 Task: Plan a road trip along the Oregon Coast from Astoria, Oregon, to Cannon Beach, Oregon.
Action: Mouse moved to (266, 83)
Screenshot: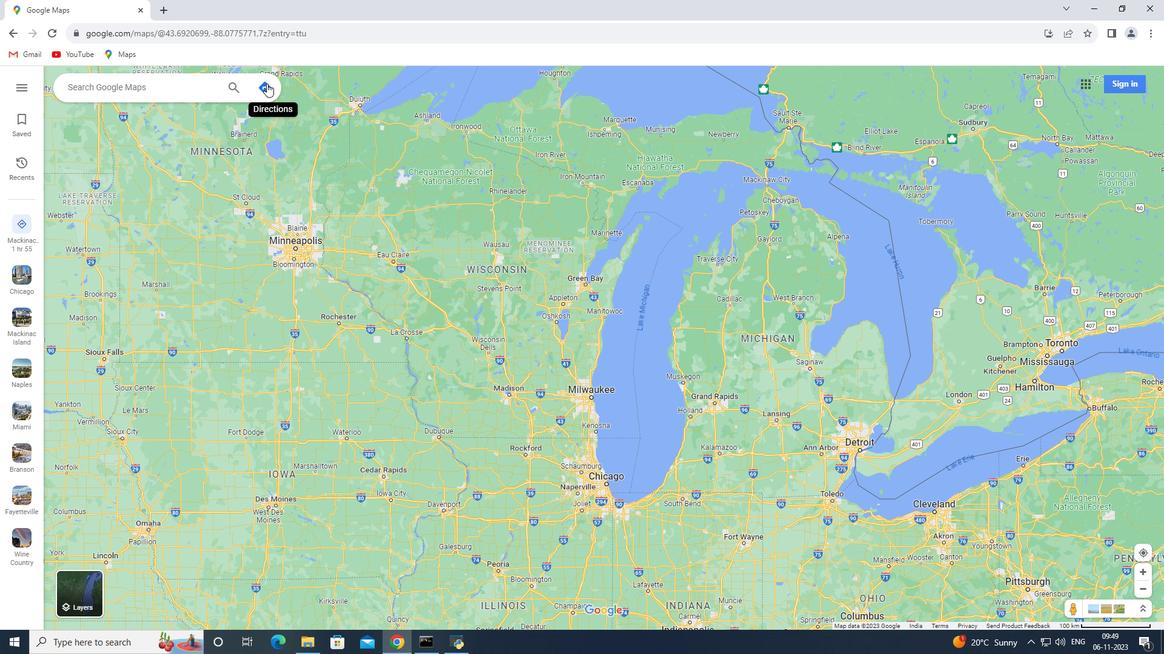 
Action: Mouse pressed left at (266, 83)
Screenshot: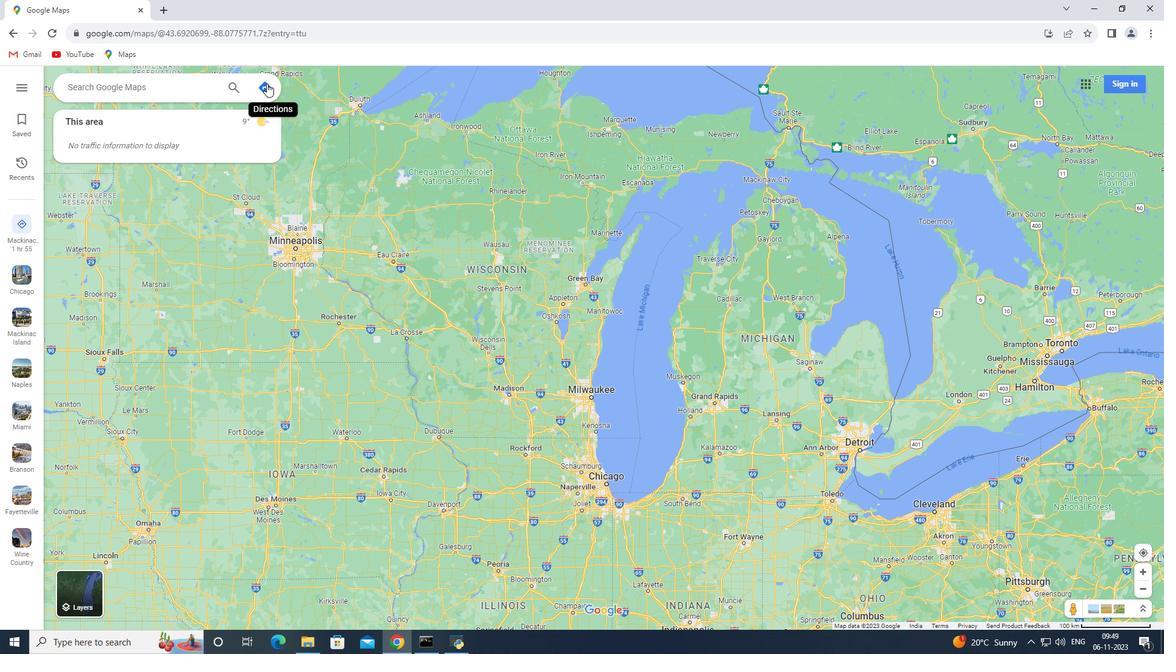 
Action: Mouse moved to (164, 125)
Screenshot: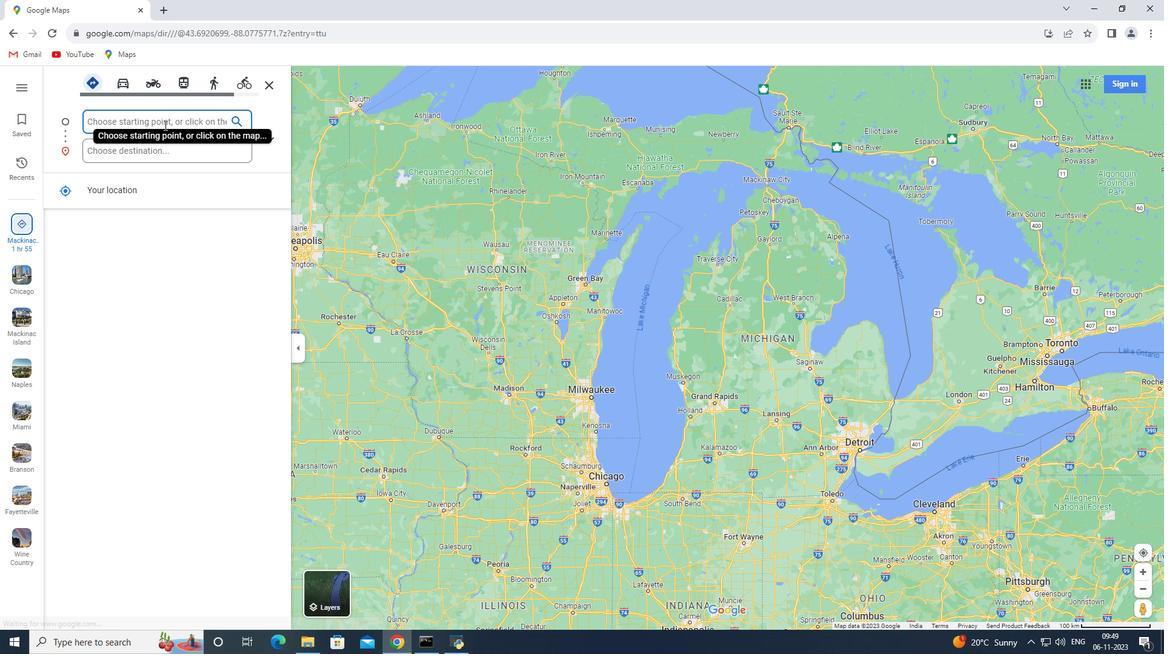 
Action: Key pressed <Key.shift>Astoria,<Key.space><Key.shift_r>Oregon
Screenshot: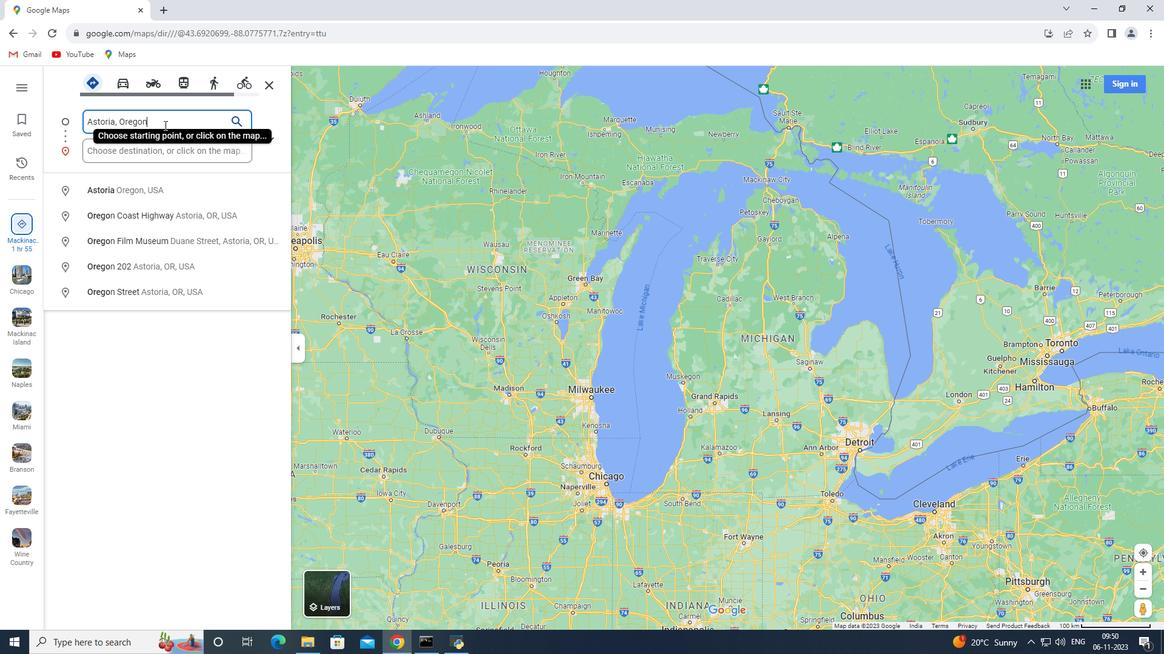 
Action: Mouse moved to (169, 150)
Screenshot: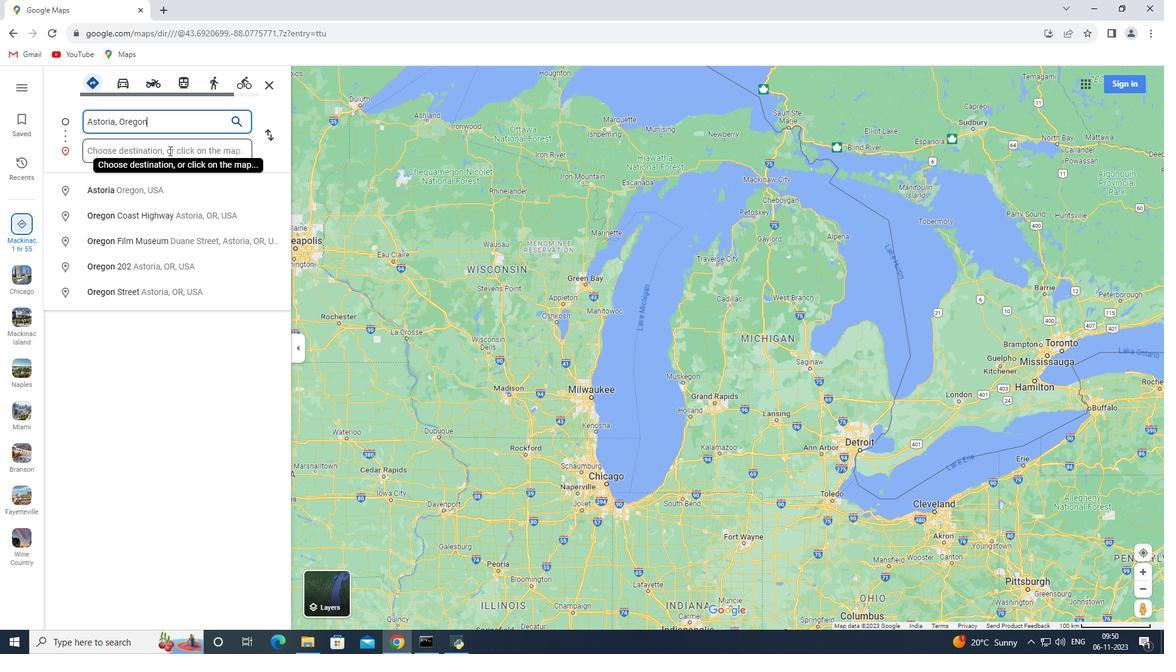 
Action: Mouse pressed left at (169, 150)
Screenshot: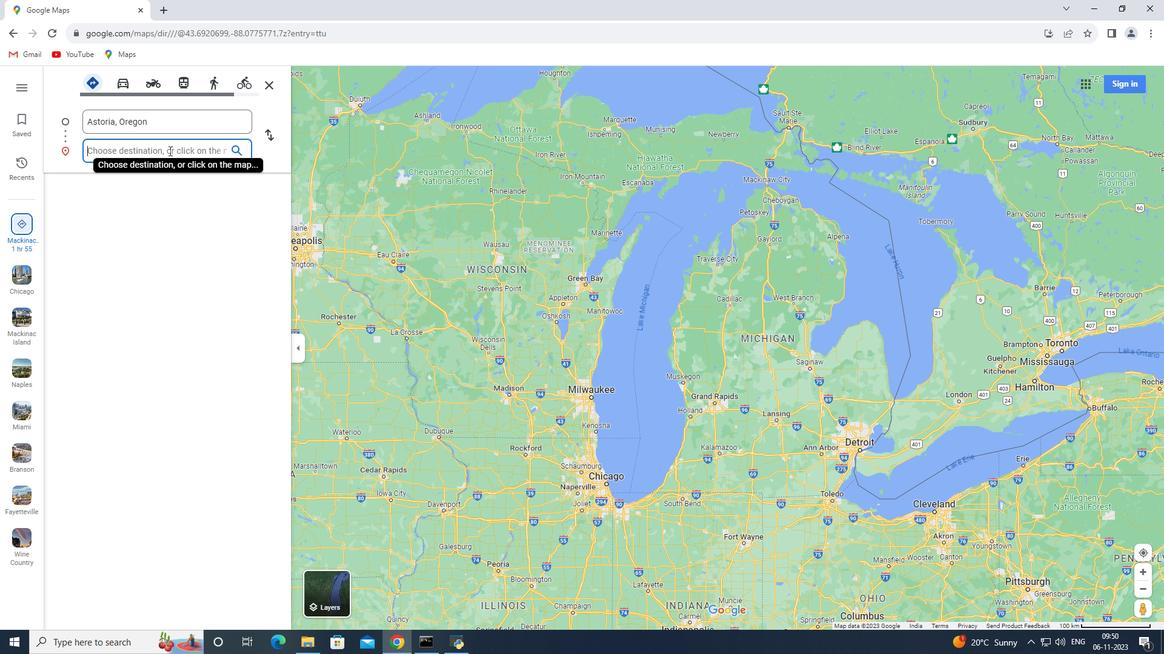 
Action: Key pressed <Key.shift><Key.shift><Key.shift><Key.shift><Key.shift><Key.shift><Key.shift><Key.shift><Key.shift>Canon
Screenshot: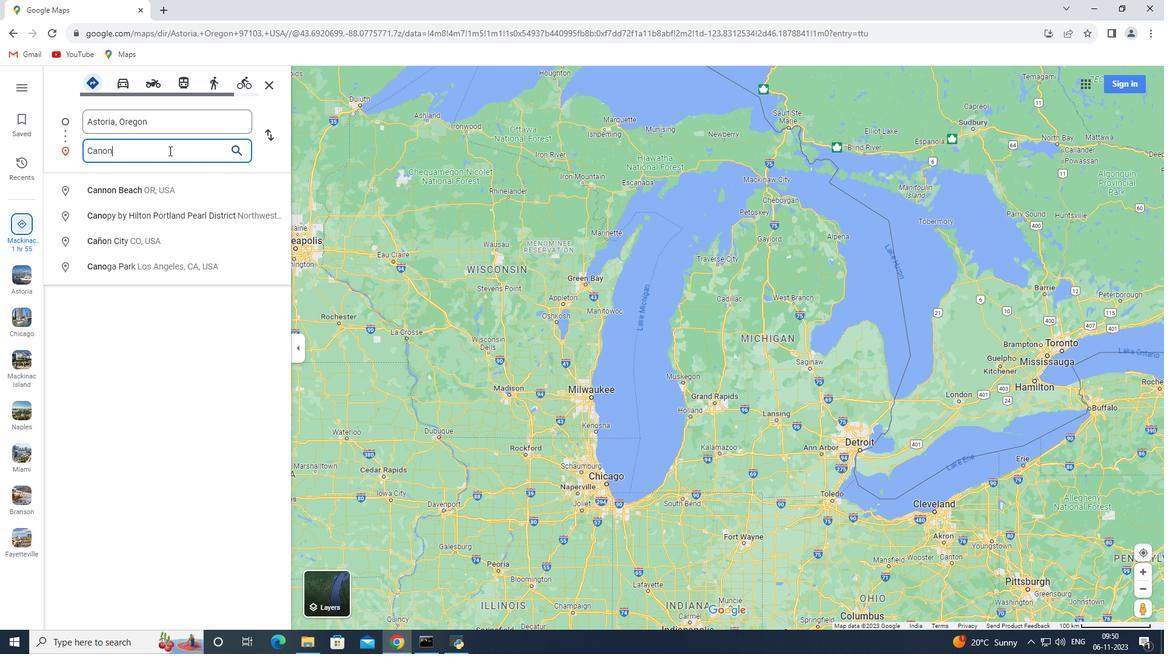
Action: Mouse moved to (102, 150)
Screenshot: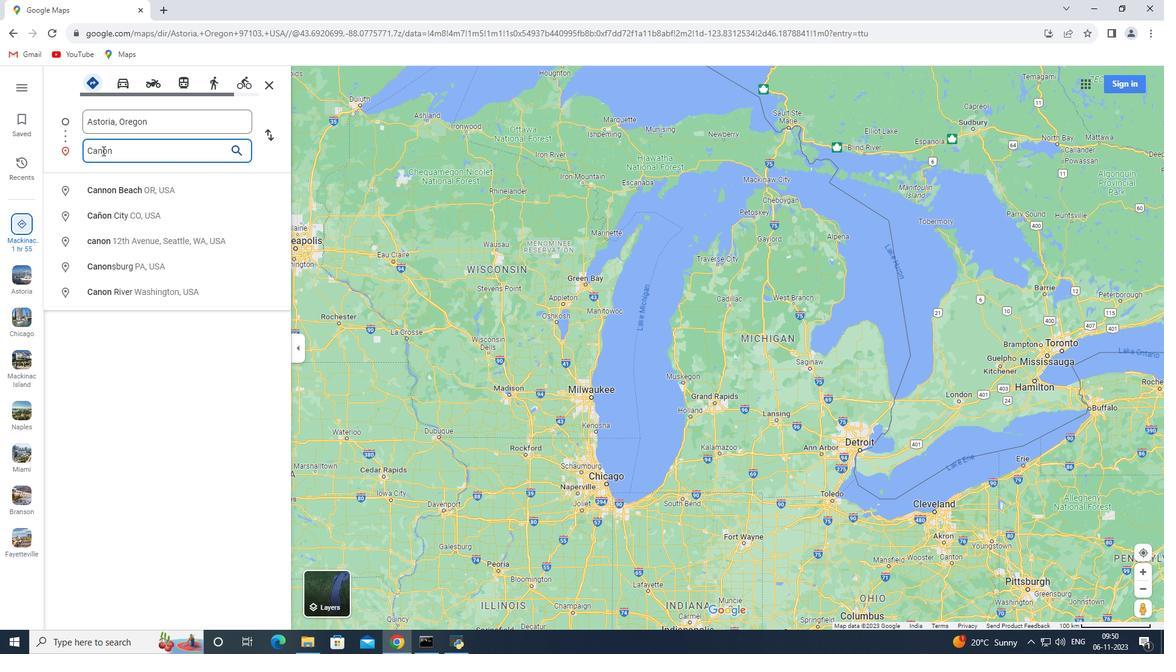 
Action: Mouse pressed left at (102, 150)
Screenshot: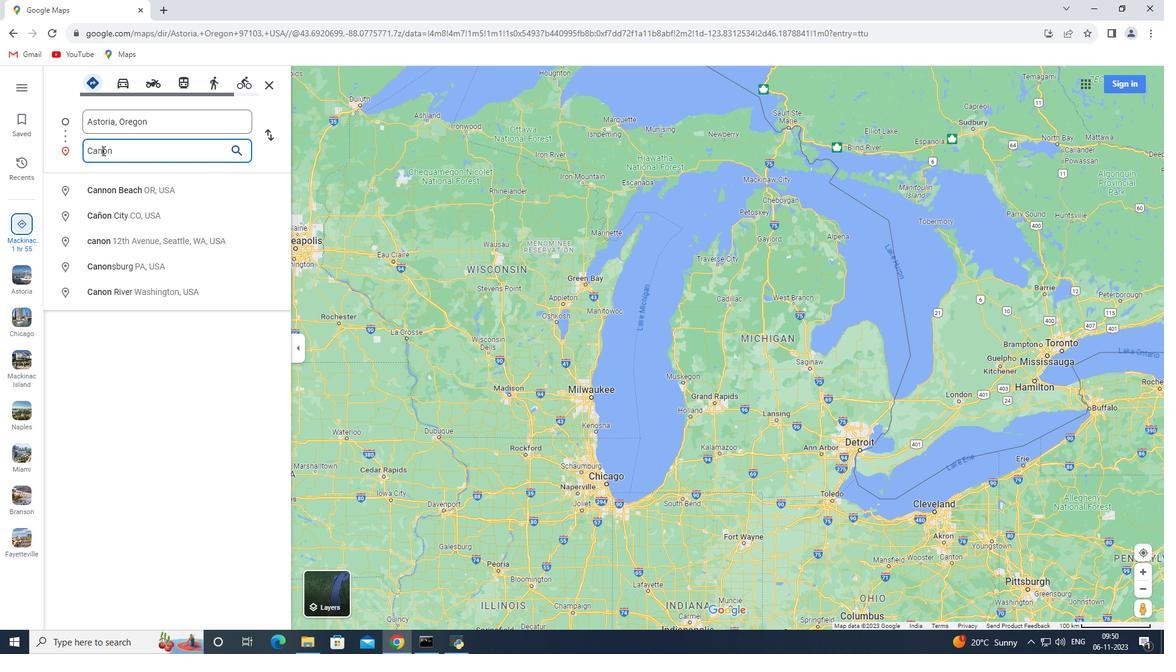 
Action: Key pressed n
Screenshot: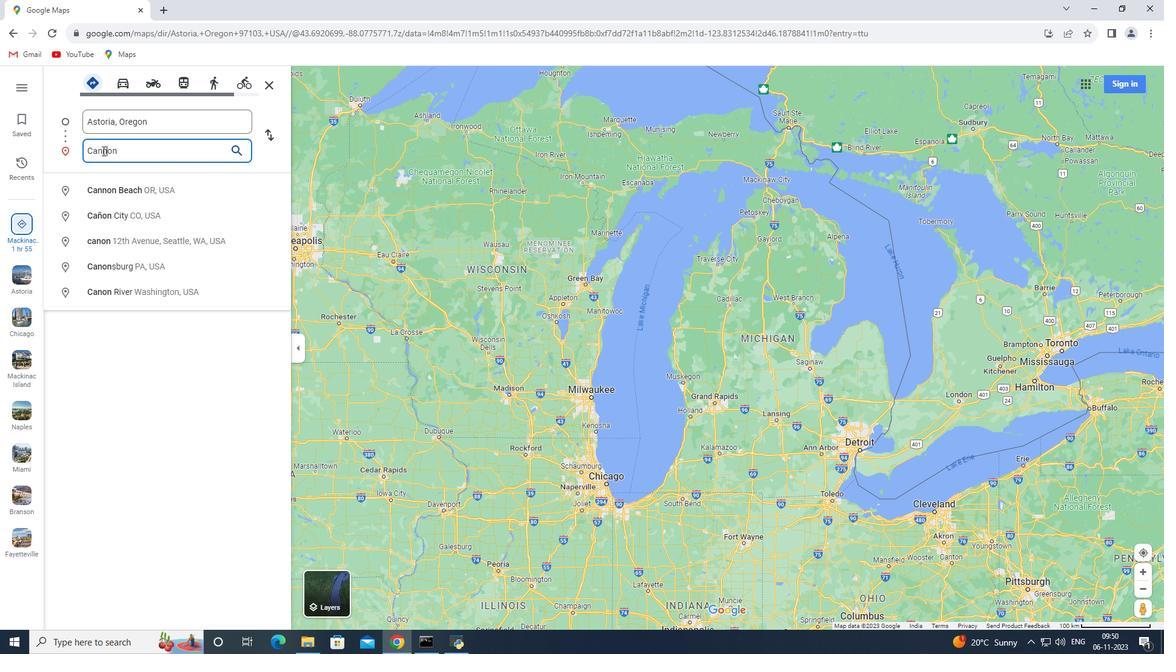 
Action: Mouse moved to (121, 155)
Screenshot: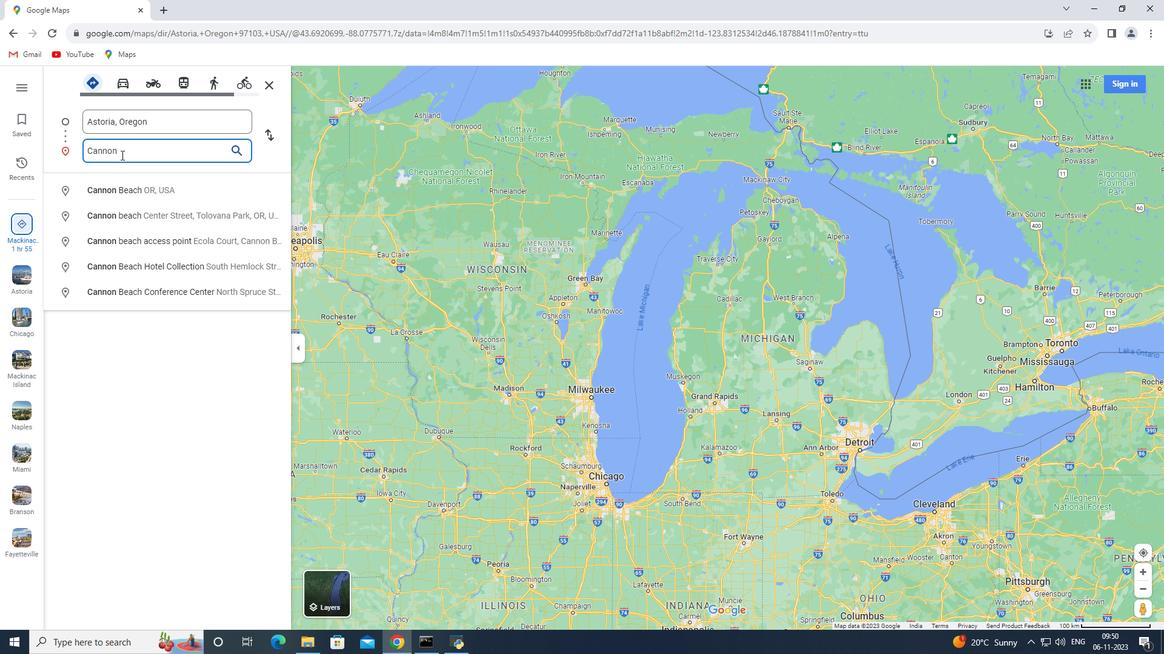 
Action: Mouse pressed left at (121, 155)
Screenshot: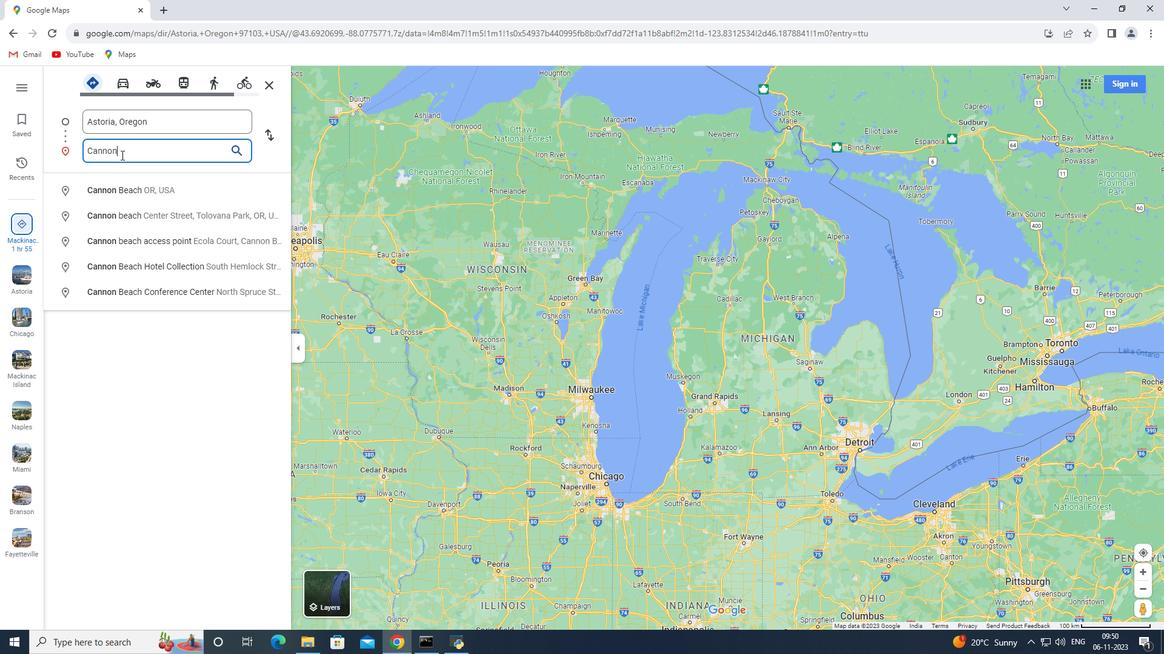 
Action: Key pressed <Key.space><Key.shift_r>Beach,<Key.space><Key.shift_r>Oregon<Key.enter>
Screenshot: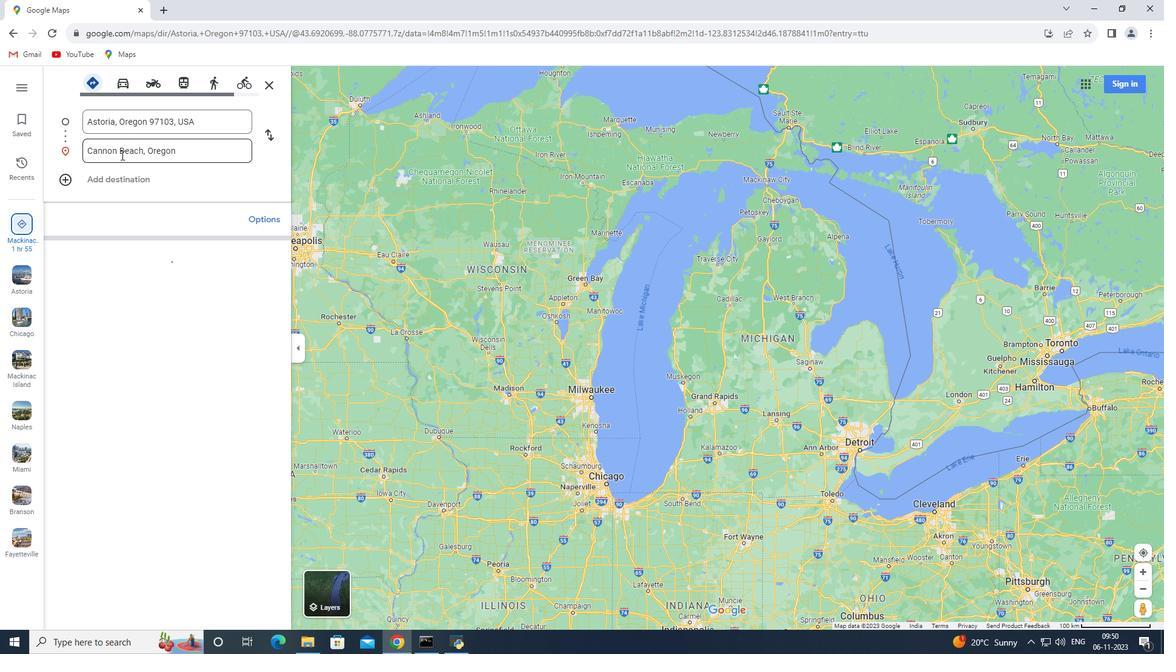 
Action: Mouse moved to (493, 81)
Screenshot: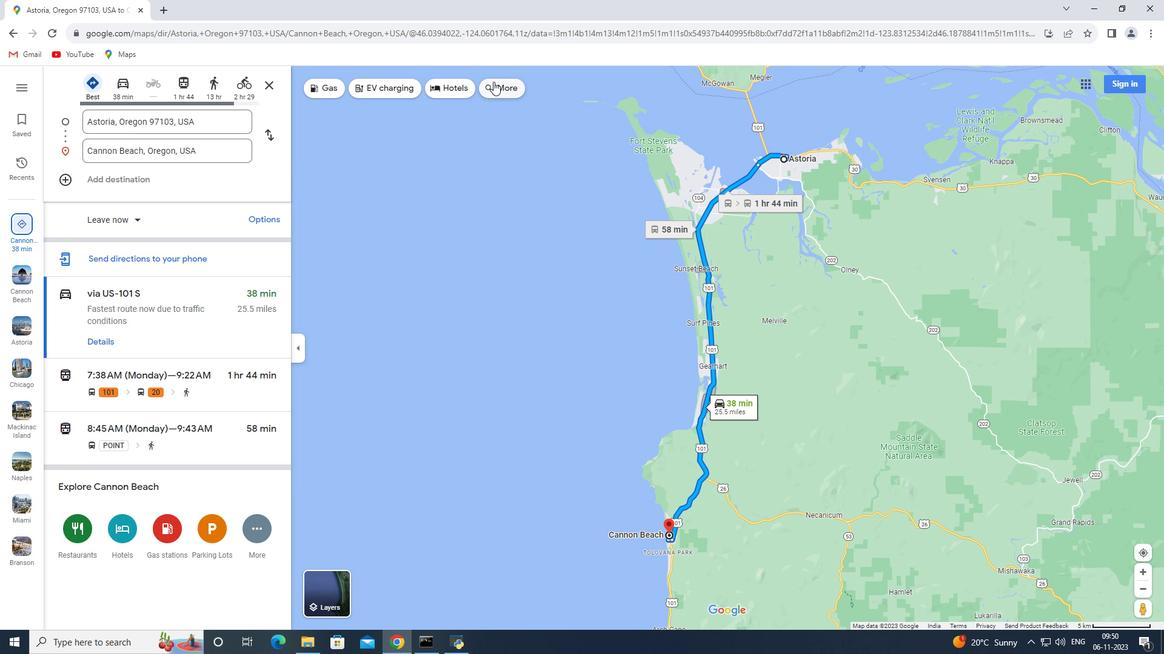 
Action: Mouse pressed left at (493, 81)
Screenshot: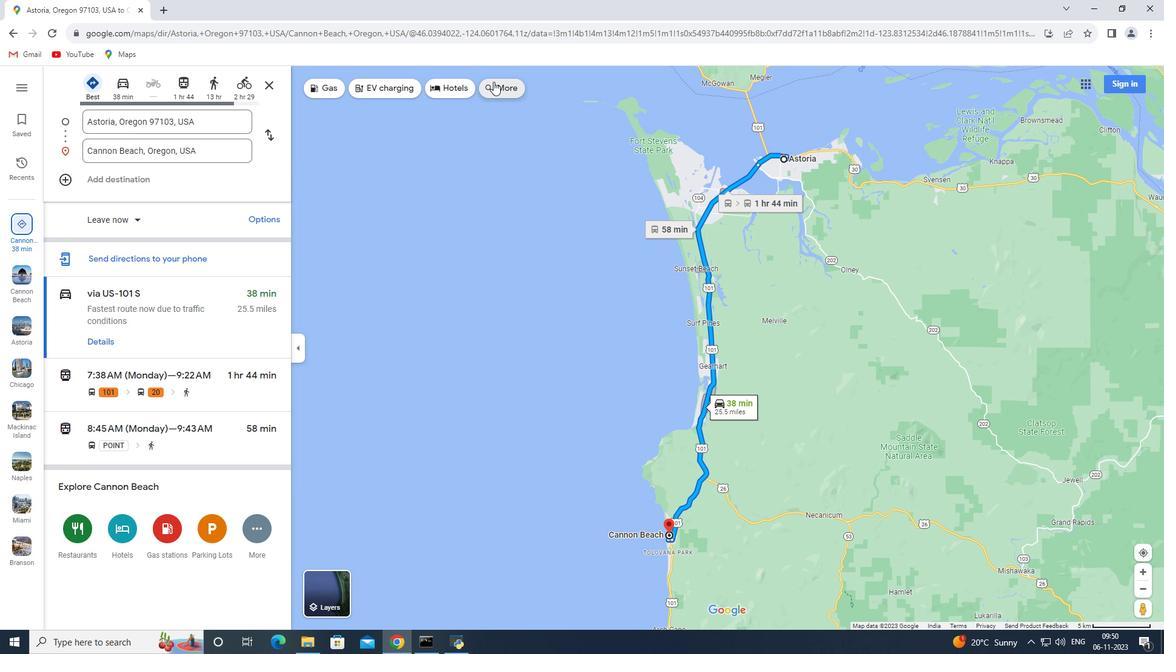 
Action: Mouse moved to (165, 88)
Screenshot: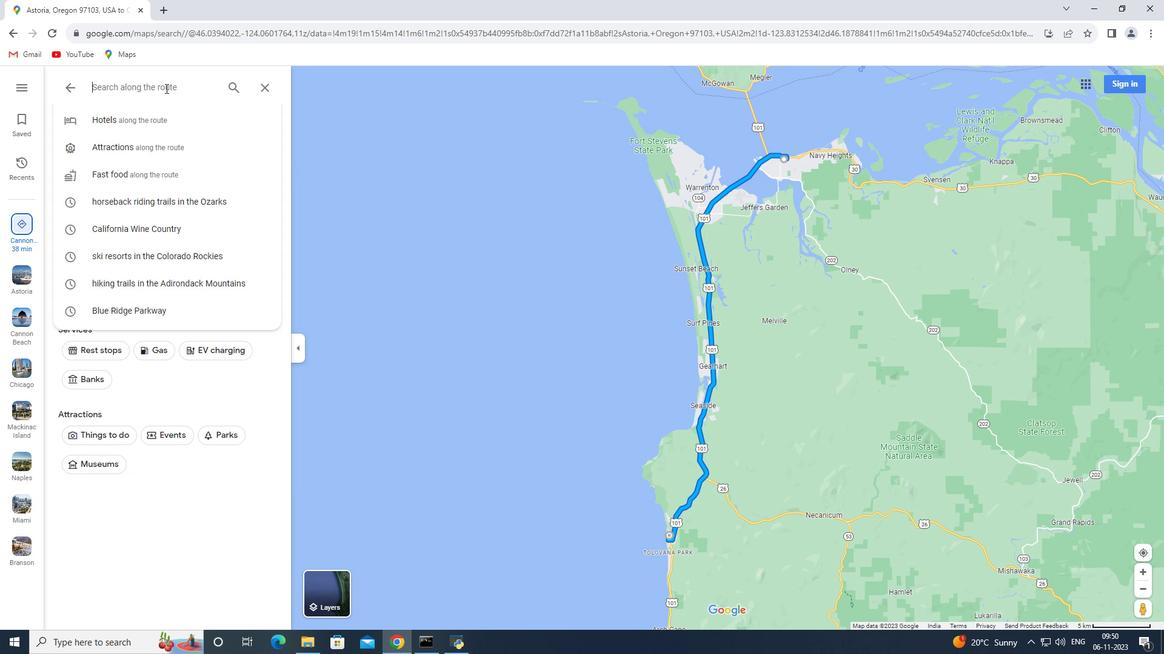 
Action: Mouse pressed left at (165, 88)
Screenshot: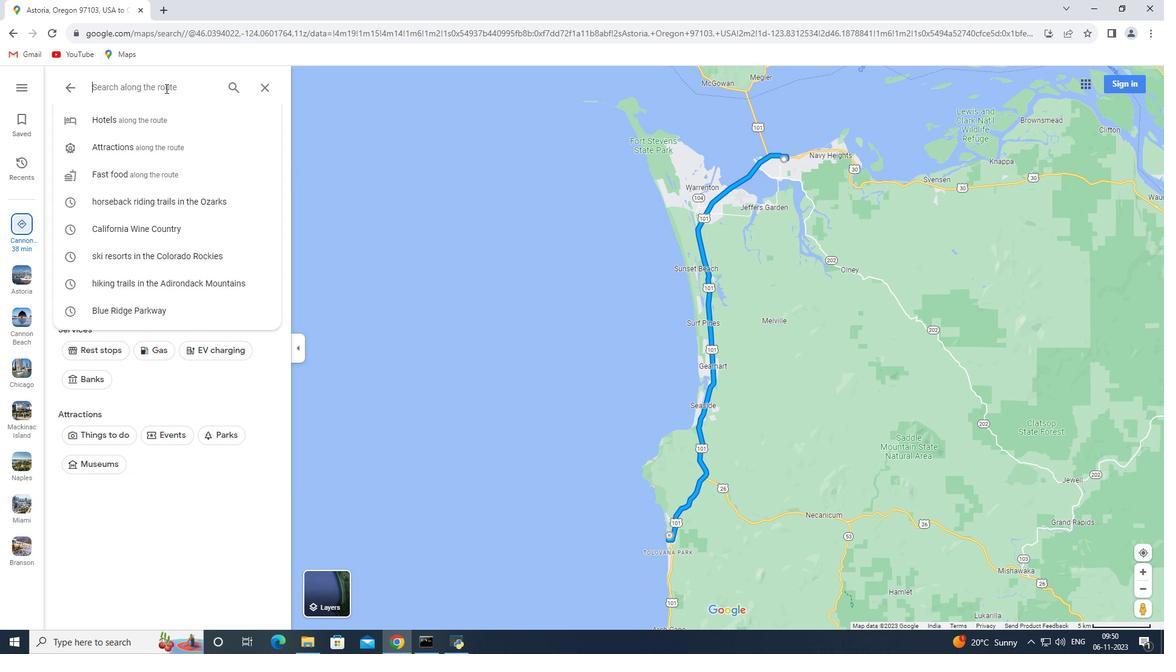 
Action: Key pressed <Key.shift_r>Oregon<Key.space><Key.shift>Coast<Key.enter>
Screenshot: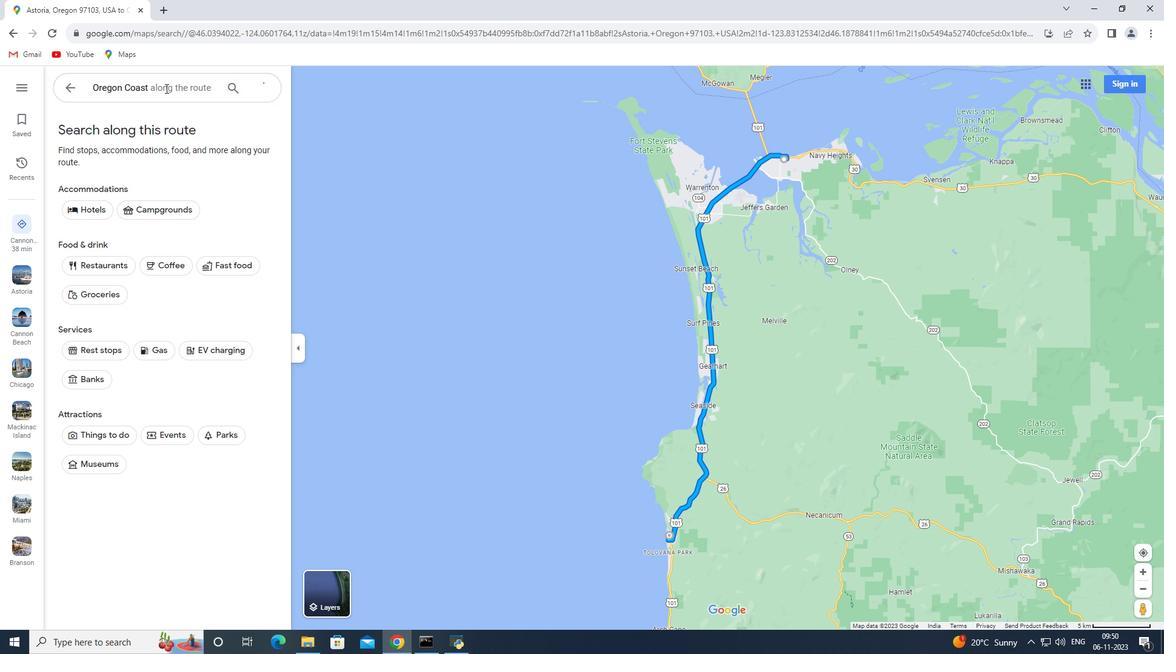
